 Task: Look for products in the category "Lotion" from Shikai only.
Action: Mouse moved to (752, 262)
Screenshot: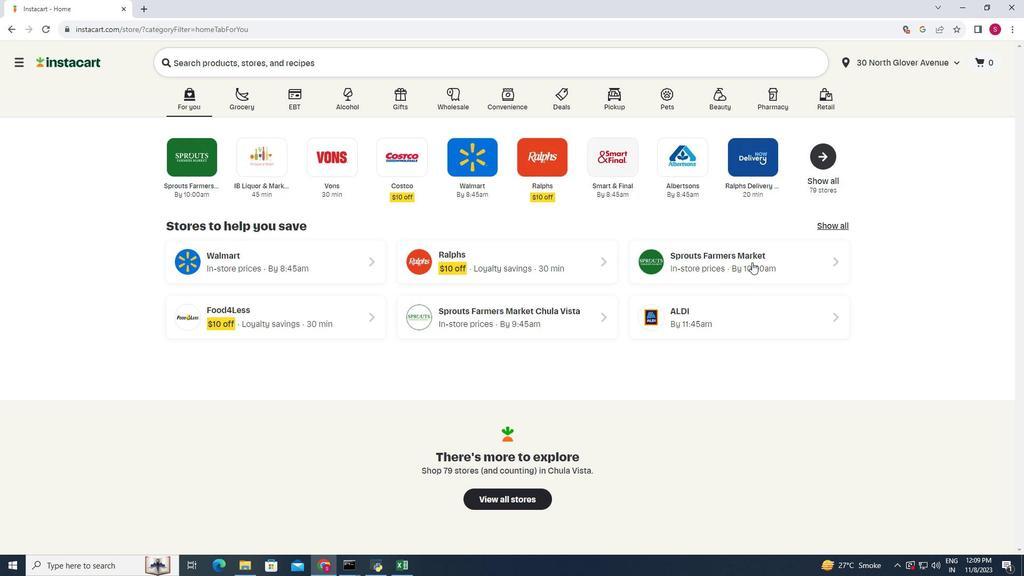 
Action: Mouse pressed left at (752, 262)
Screenshot: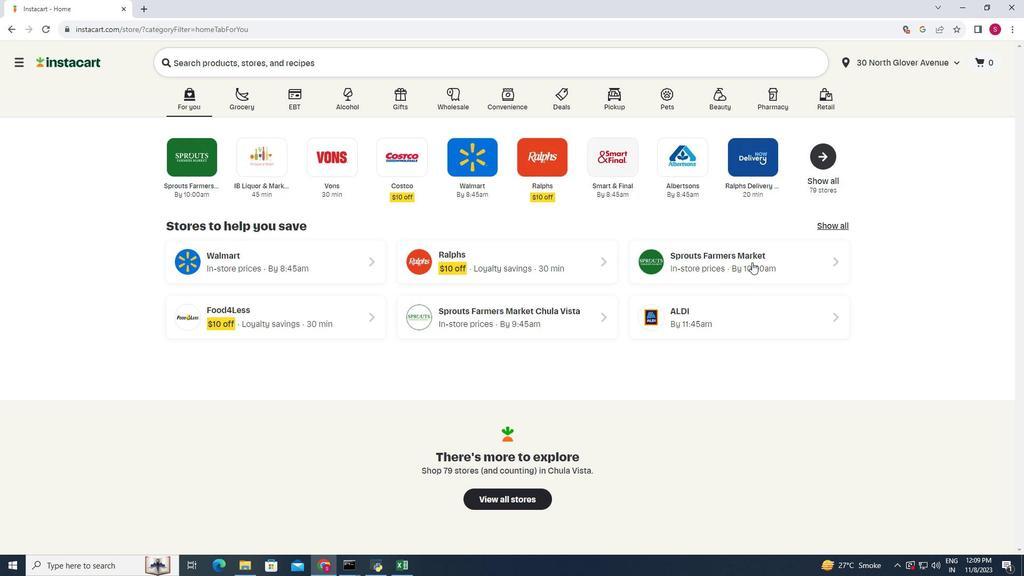 
Action: Mouse moved to (69, 344)
Screenshot: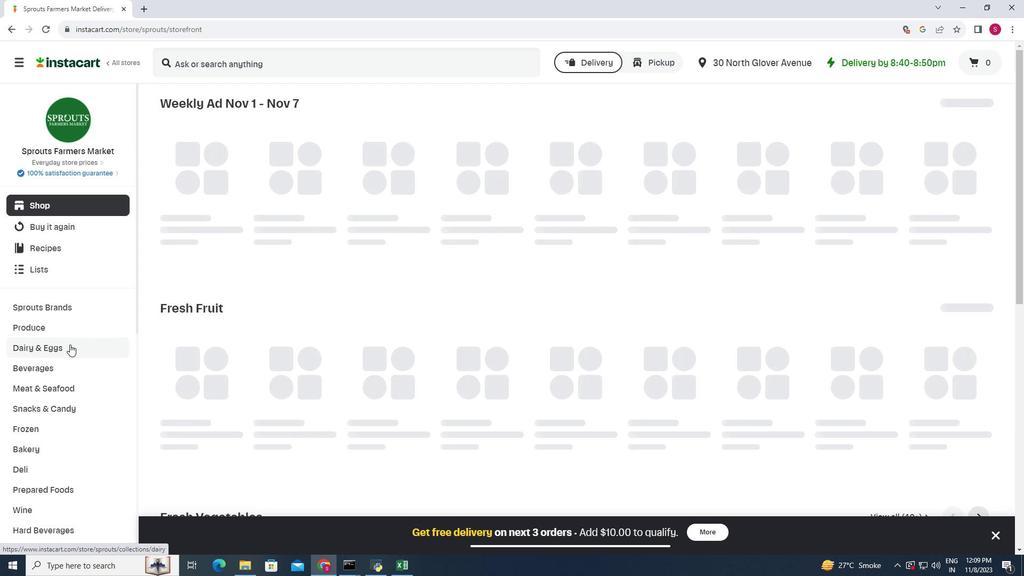 
Action: Mouse scrolled (69, 344) with delta (0, 0)
Screenshot: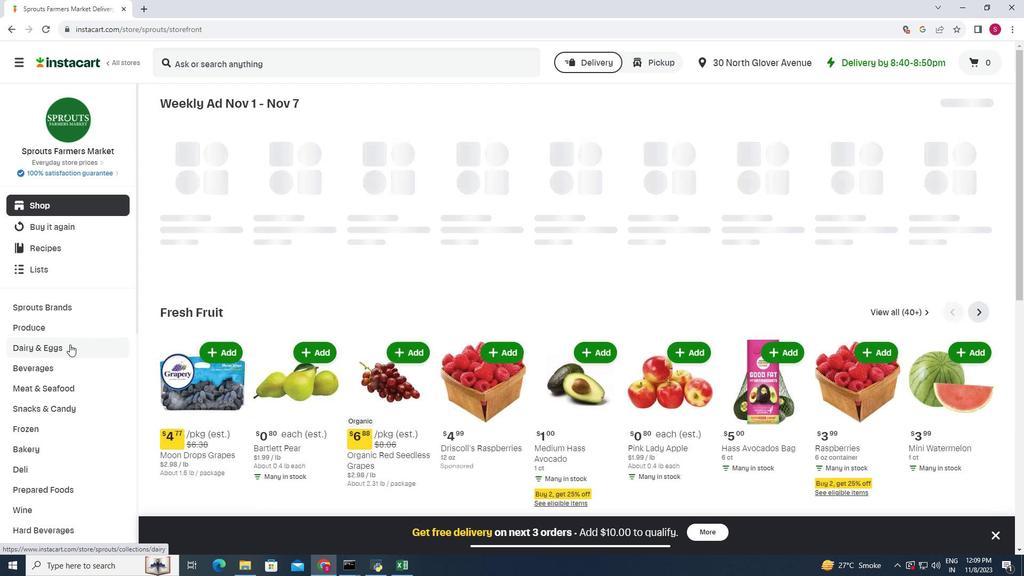 
Action: Mouse moved to (69, 345)
Screenshot: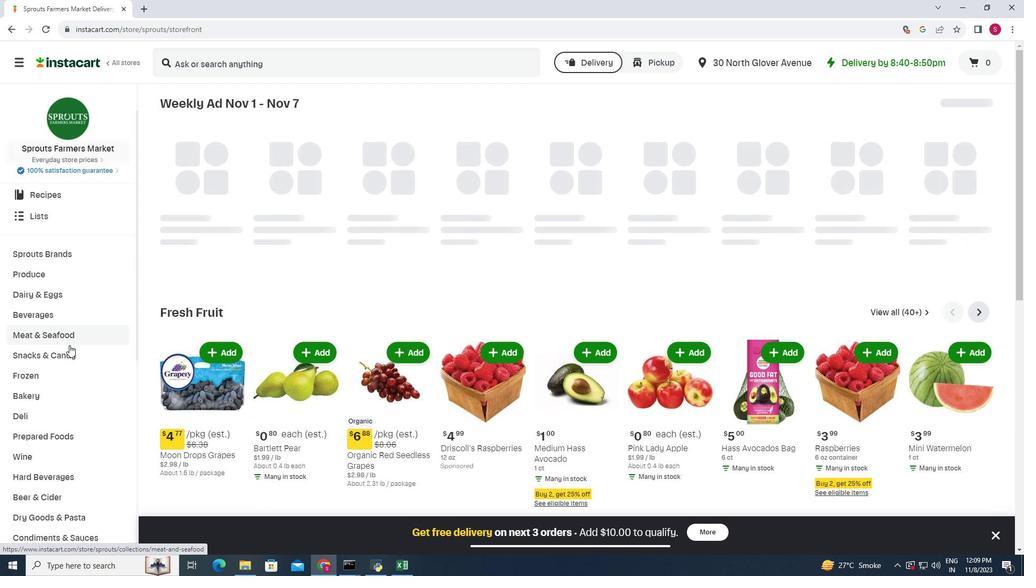 
Action: Mouse scrolled (69, 344) with delta (0, 0)
Screenshot: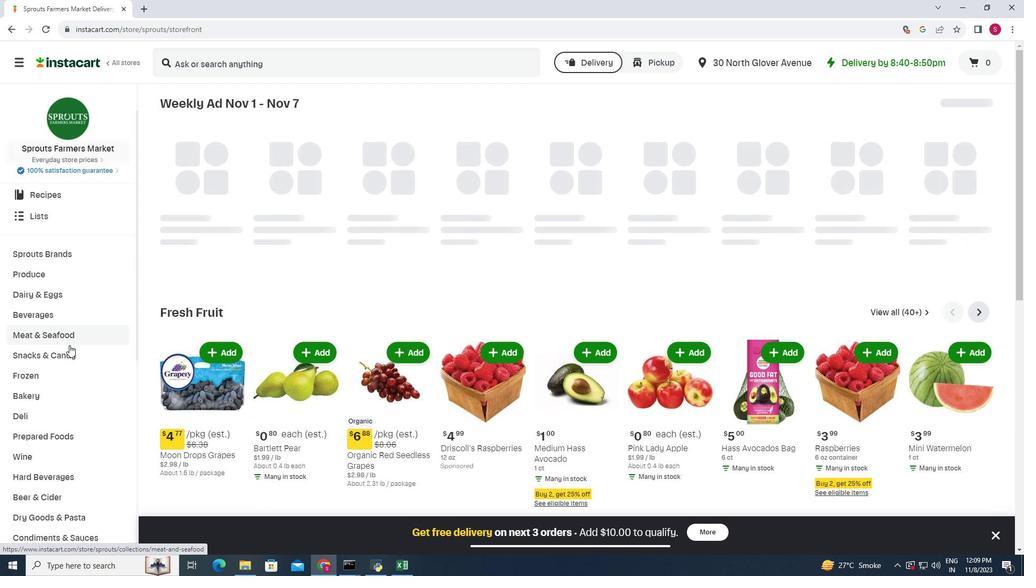 
Action: Mouse moved to (72, 345)
Screenshot: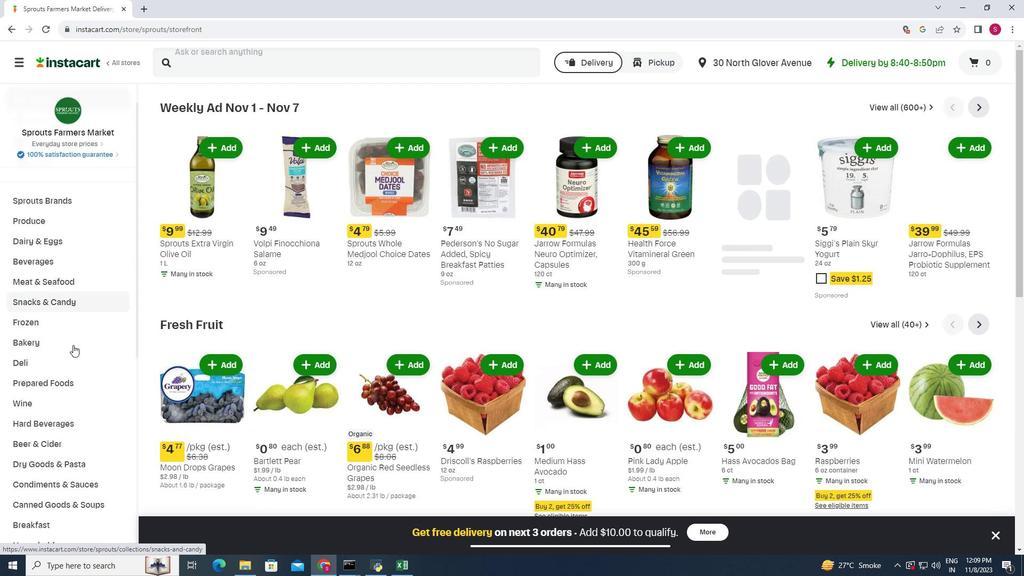 
Action: Mouse scrolled (72, 344) with delta (0, 0)
Screenshot: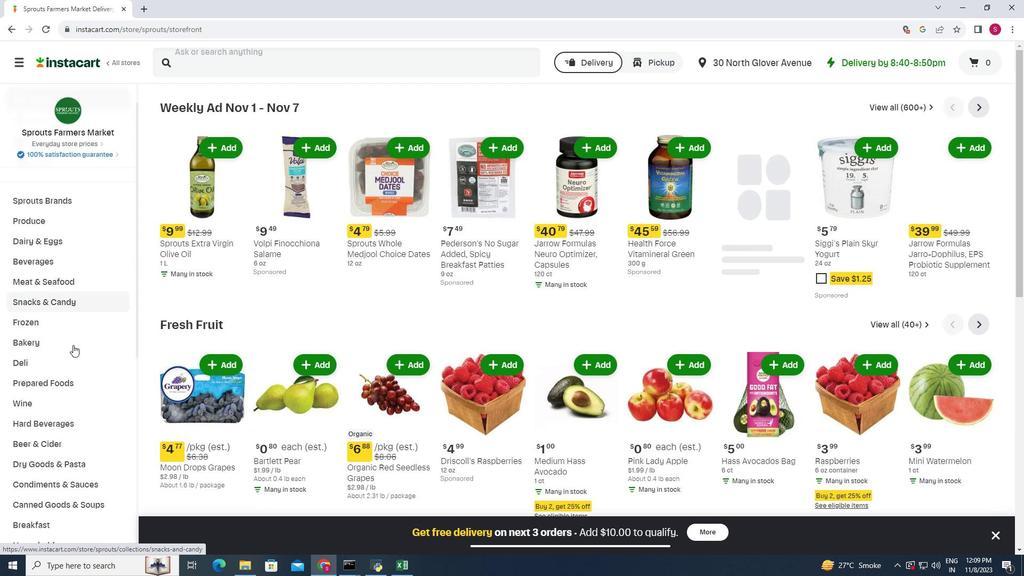 
Action: Mouse moved to (80, 330)
Screenshot: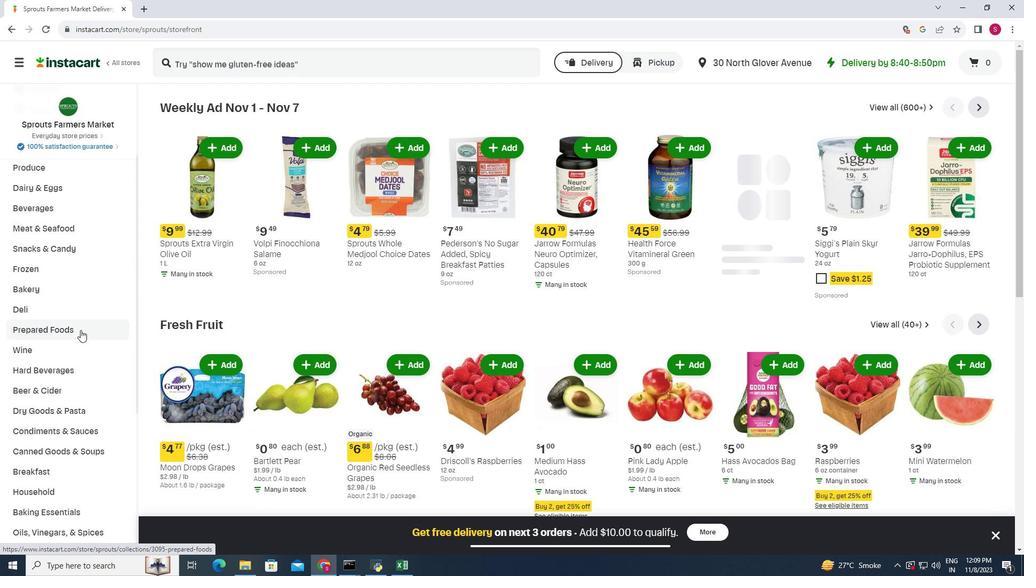 
Action: Mouse scrolled (80, 329) with delta (0, 0)
Screenshot: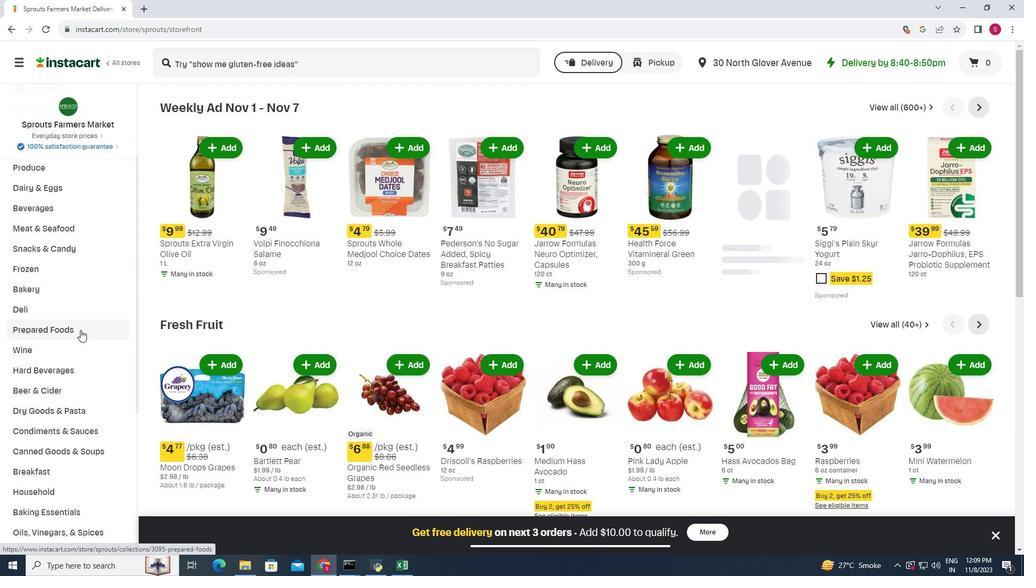 
Action: Mouse moved to (81, 330)
Screenshot: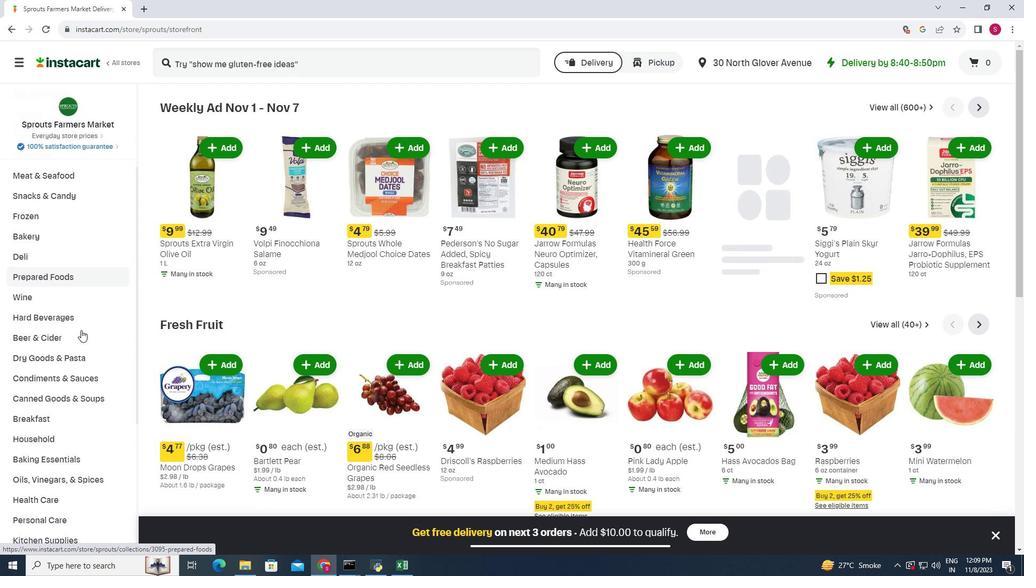 
Action: Mouse scrolled (81, 329) with delta (0, 0)
Screenshot: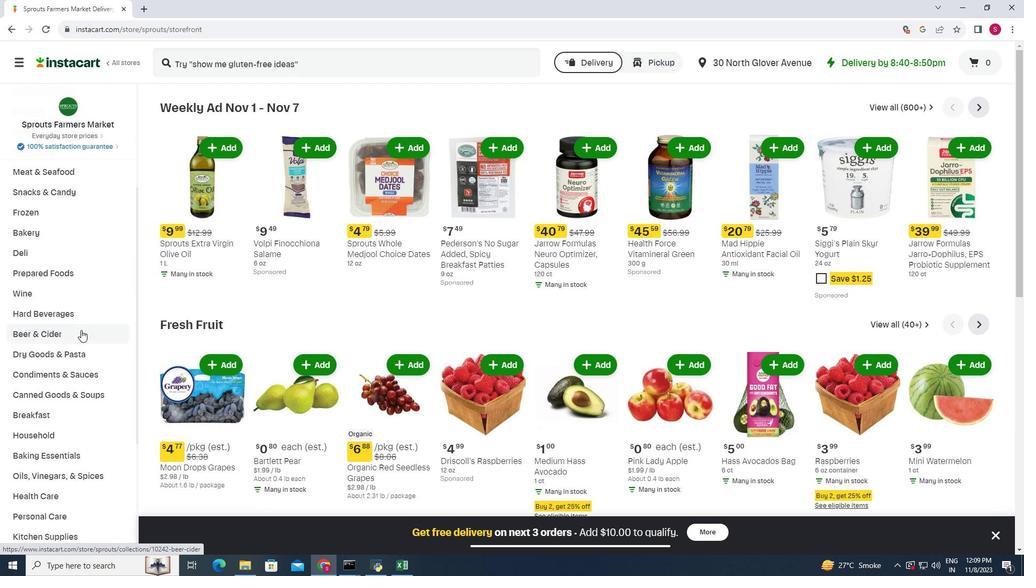 
Action: Mouse moved to (49, 464)
Screenshot: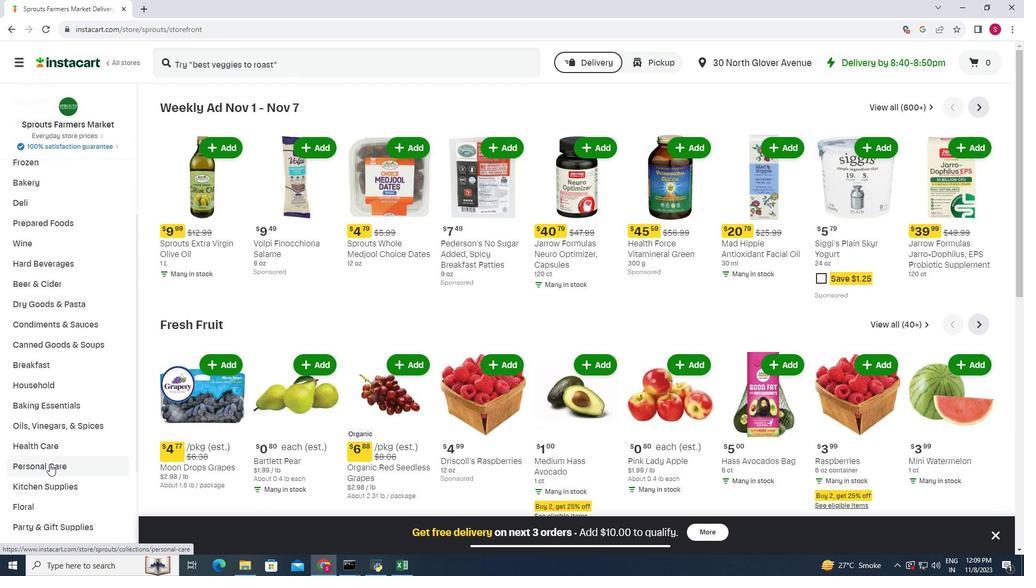 
Action: Mouse pressed left at (49, 464)
Screenshot: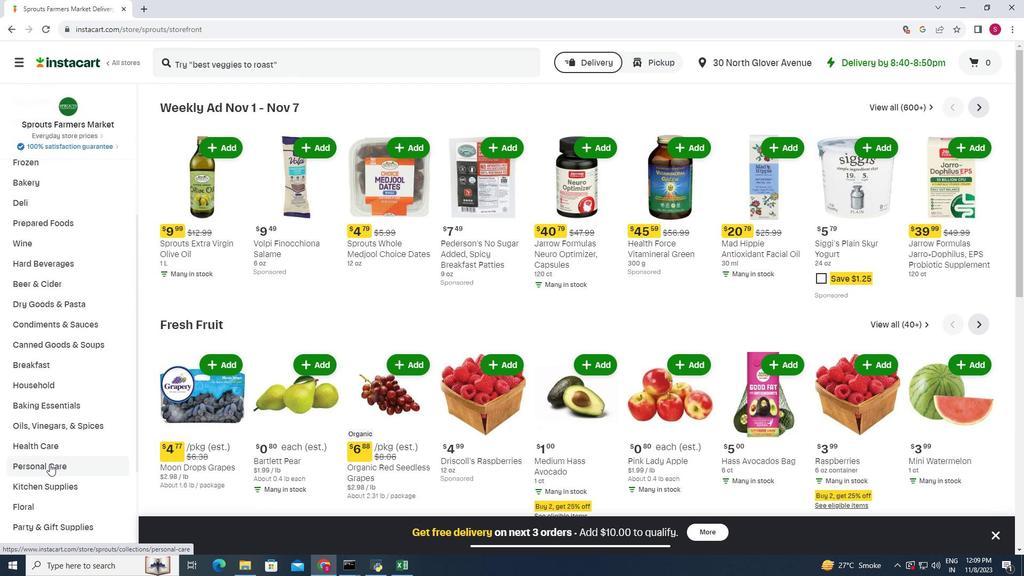 
Action: Mouse moved to (272, 134)
Screenshot: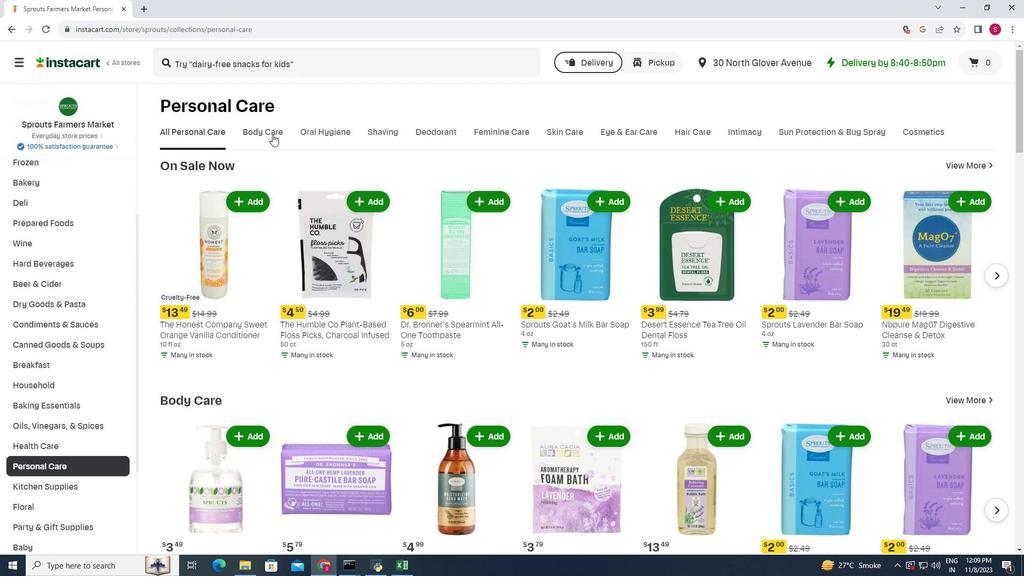 
Action: Mouse pressed left at (272, 134)
Screenshot: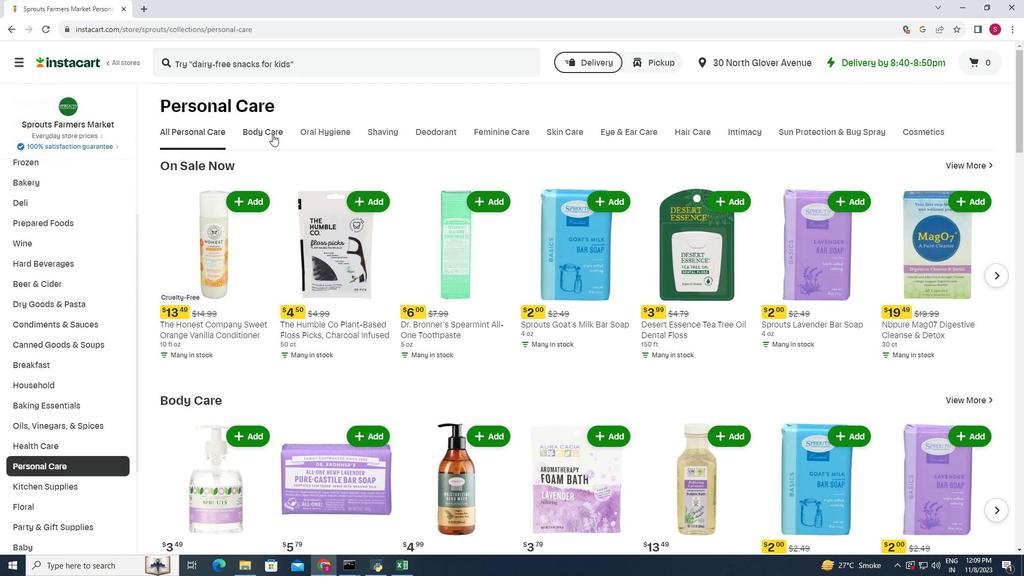
Action: Mouse moved to (440, 170)
Screenshot: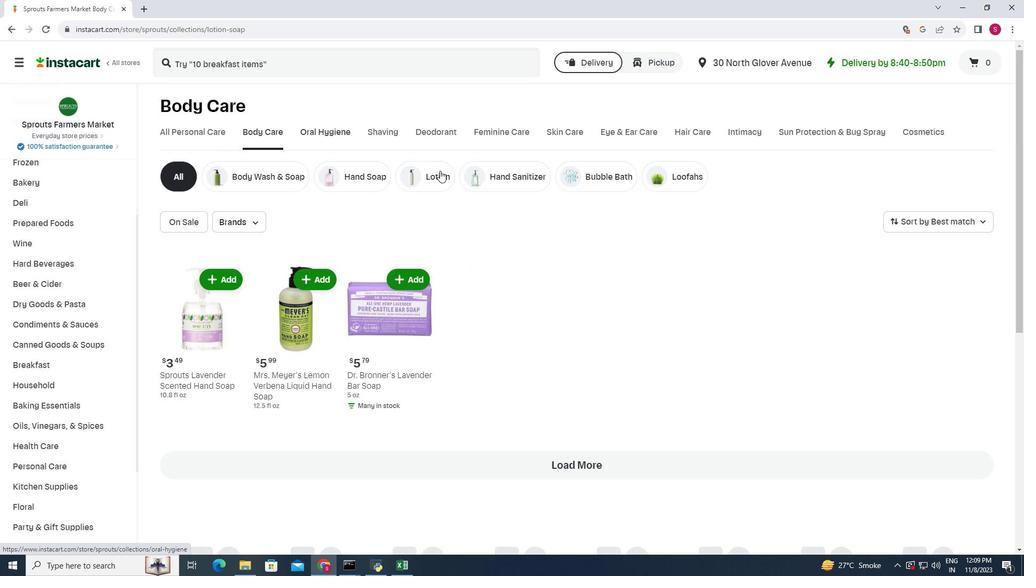 
Action: Mouse pressed left at (440, 170)
Screenshot: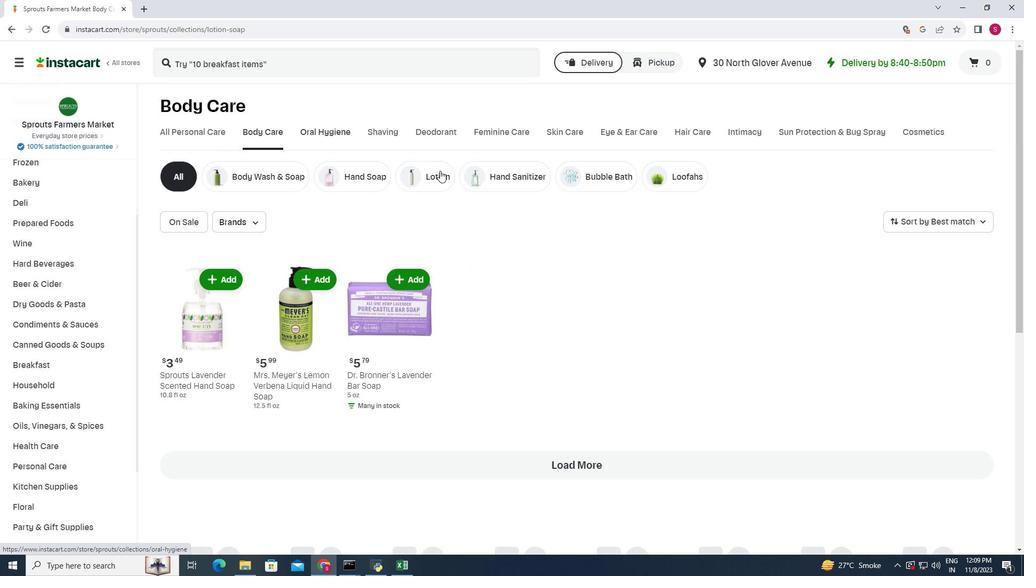 
Action: Mouse moved to (254, 220)
Screenshot: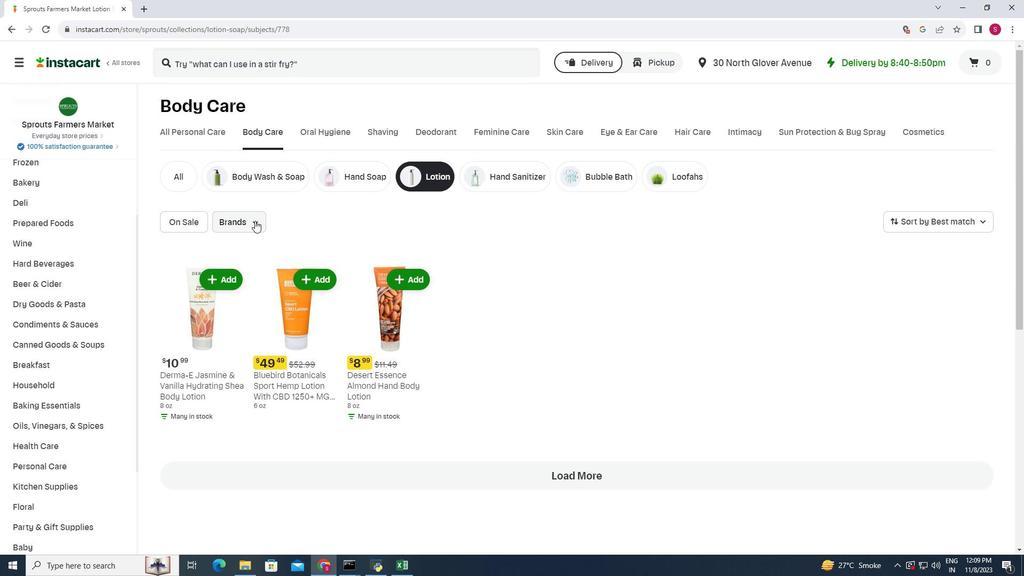 
Action: Mouse pressed left at (254, 220)
Screenshot: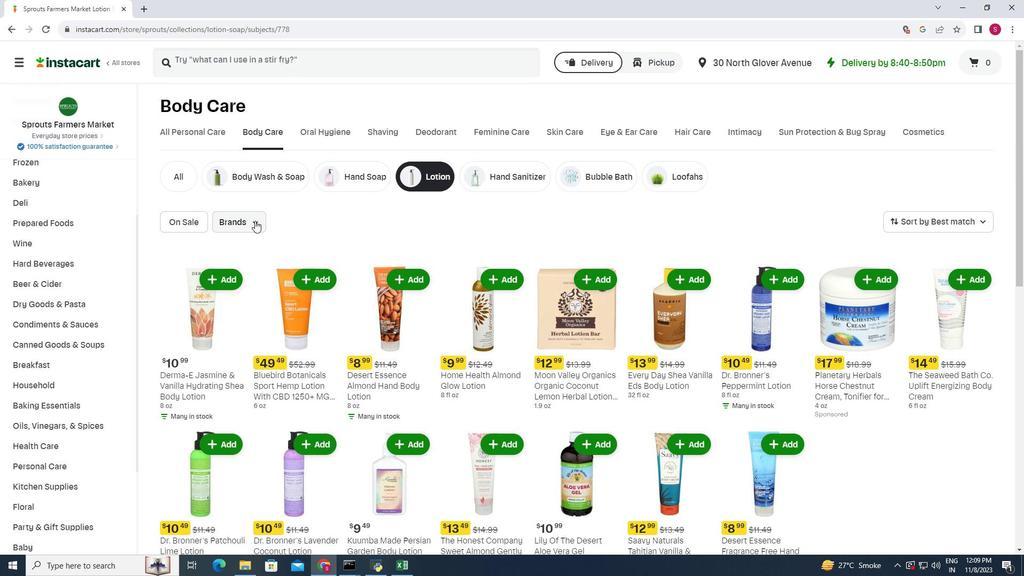 
Action: Mouse moved to (248, 271)
Screenshot: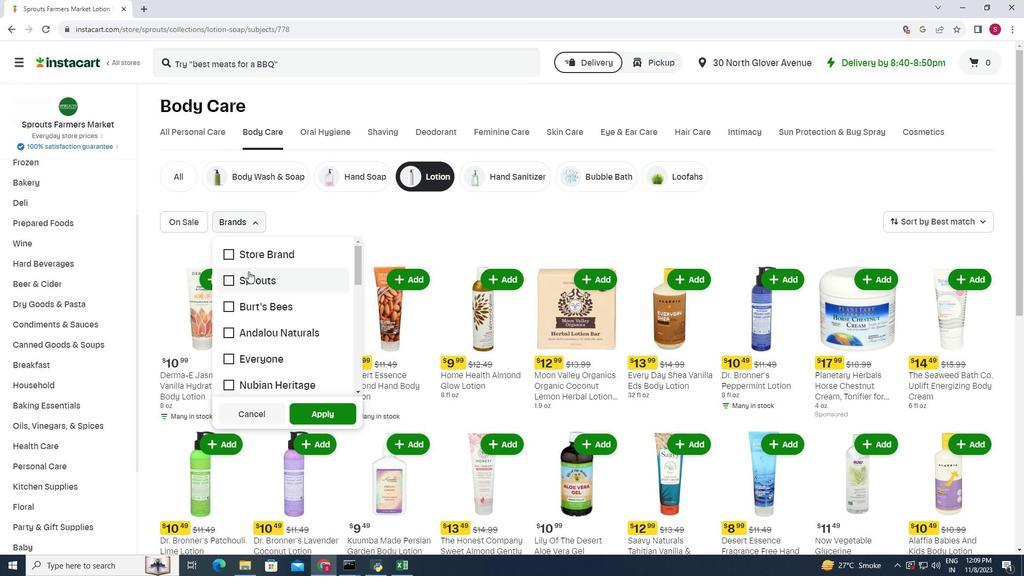 
Action: Mouse scrolled (248, 270) with delta (0, 0)
Screenshot: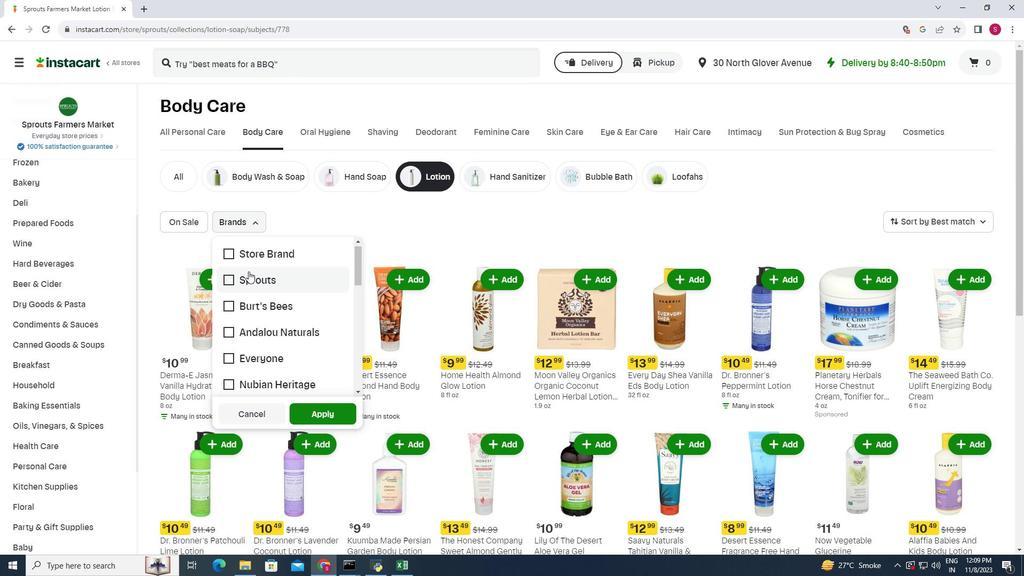 
Action: Mouse scrolled (248, 270) with delta (0, 0)
Screenshot: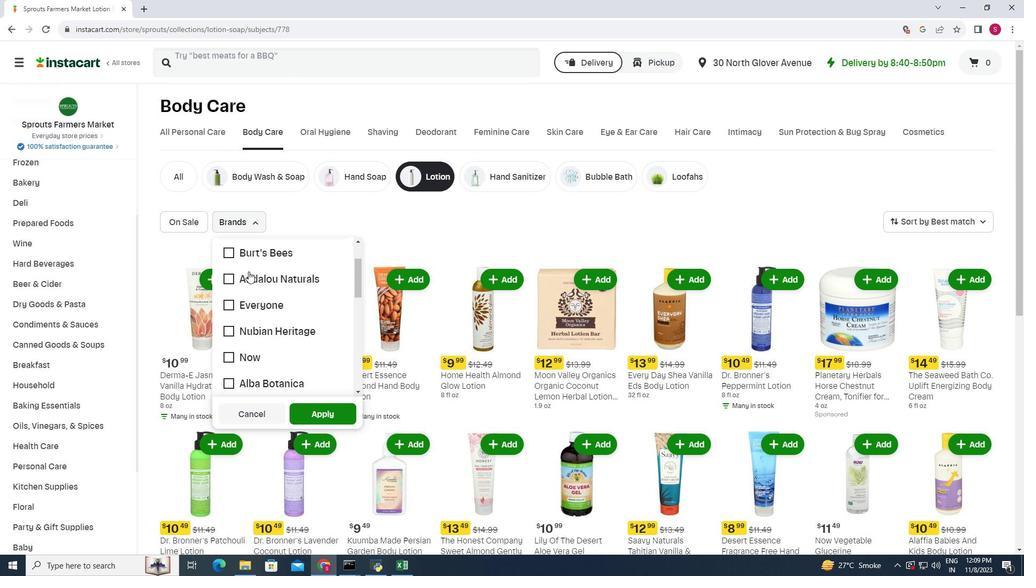 
Action: Mouse scrolled (248, 270) with delta (0, 0)
Screenshot: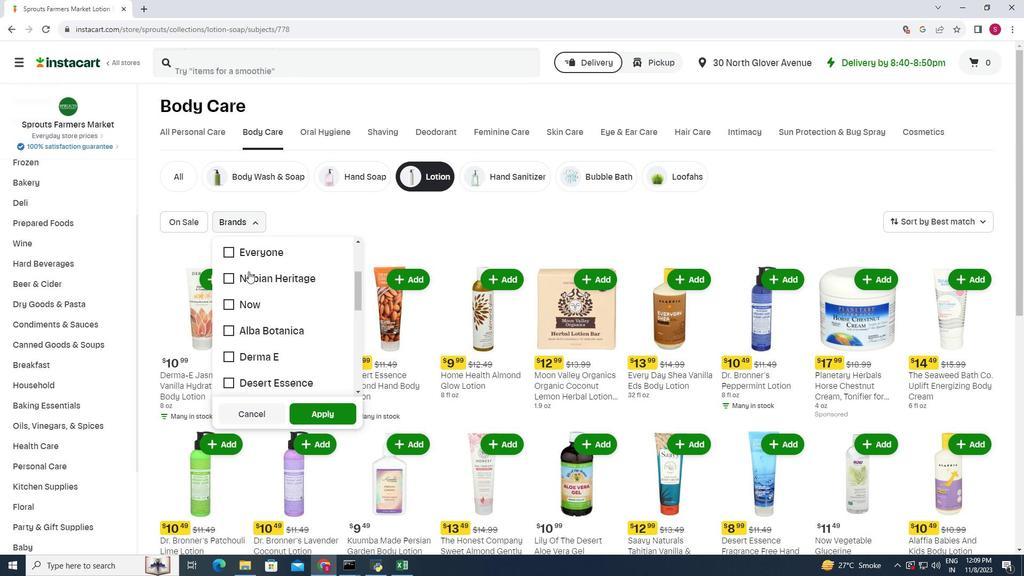 
Action: Mouse scrolled (248, 270) with delta (0, 0)
Screenshot: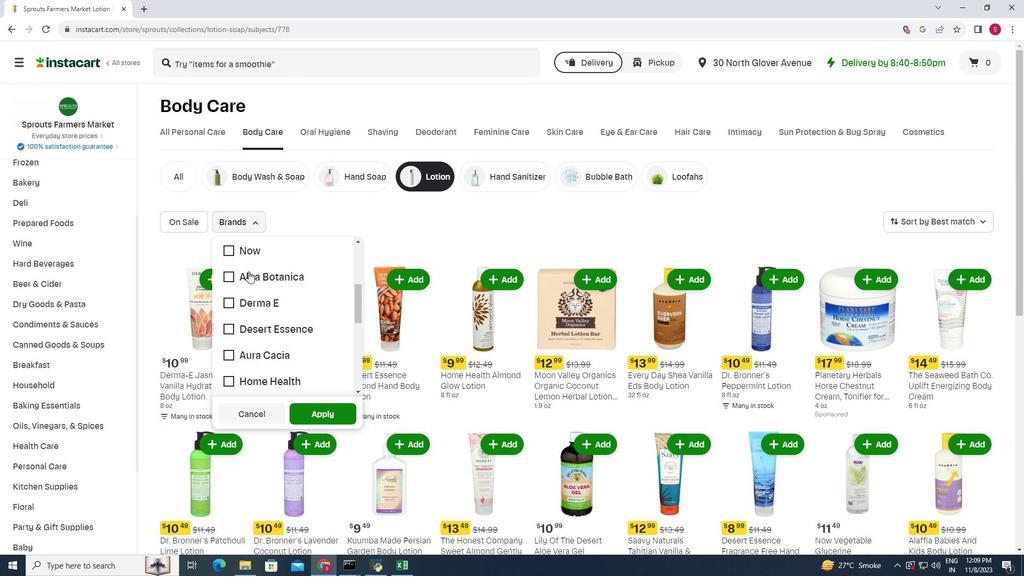 
Action: Mouse scrolled (248, 270) with delta (0, 0)
Screenshot: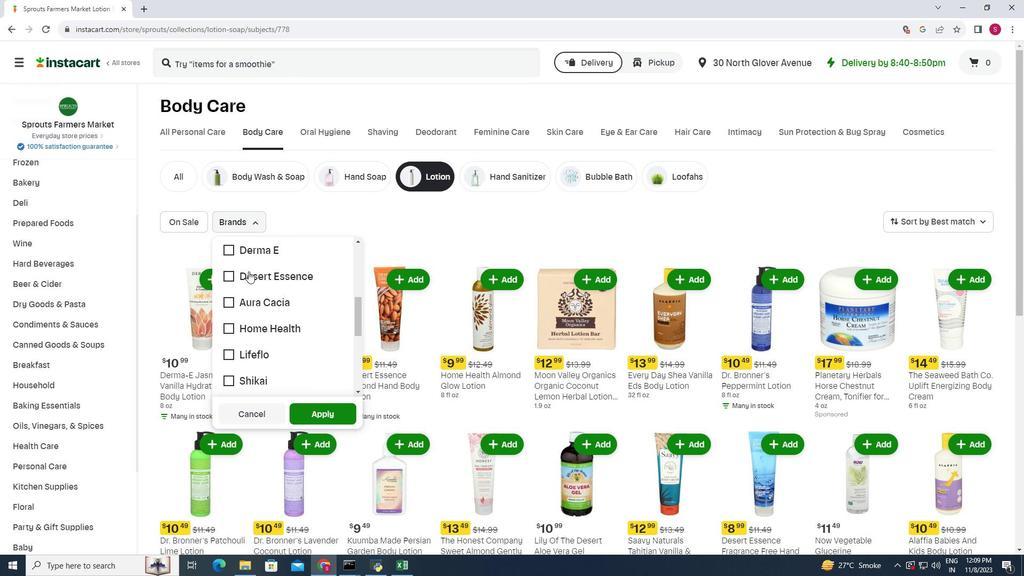 
Action: Mouse moved to (259, 325)
Screenshot: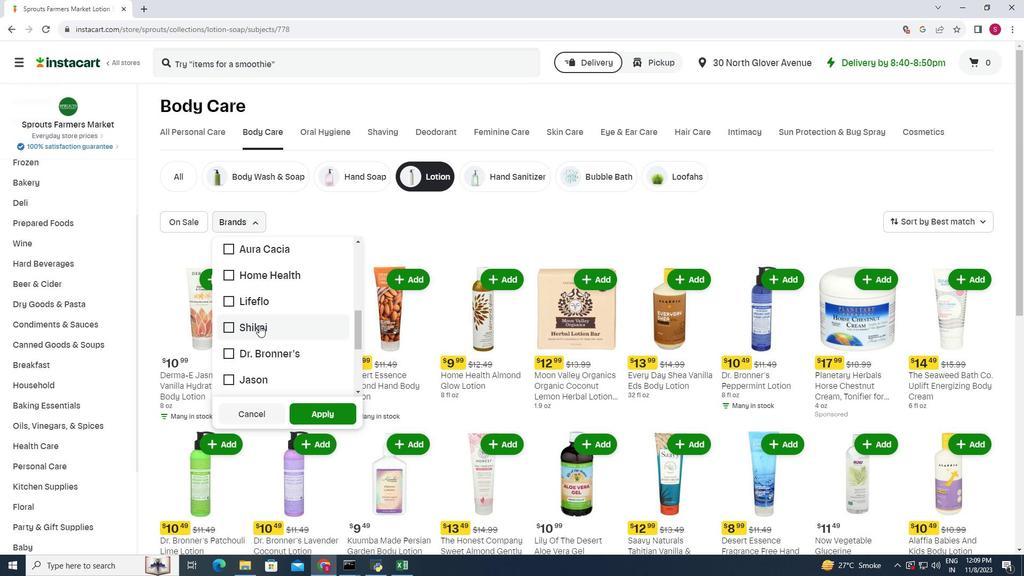 
Action: Mouse pressed left at (259, 325)
Screenshot: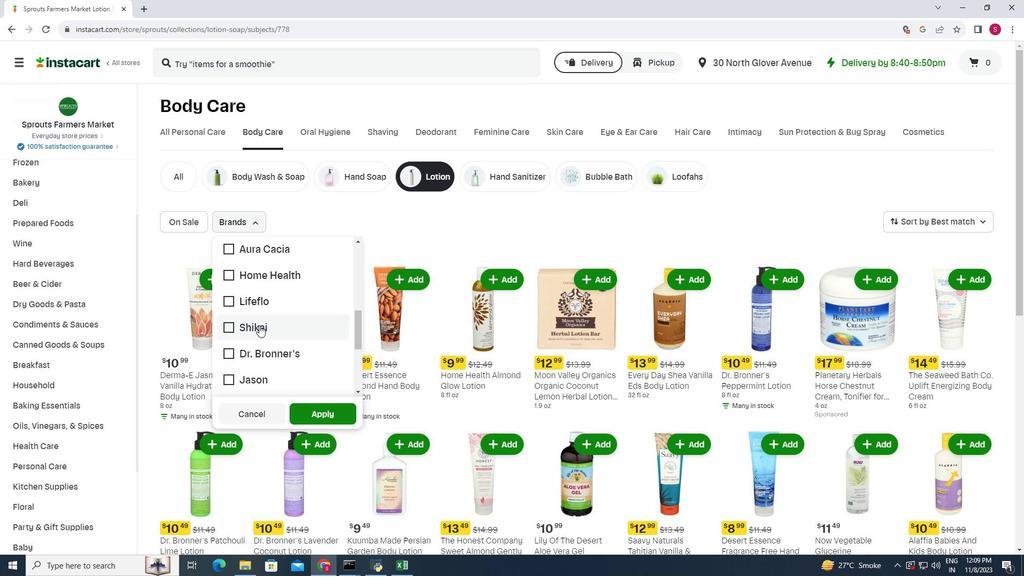 
Action: Mouse moved to (308, 403)
Screenshot: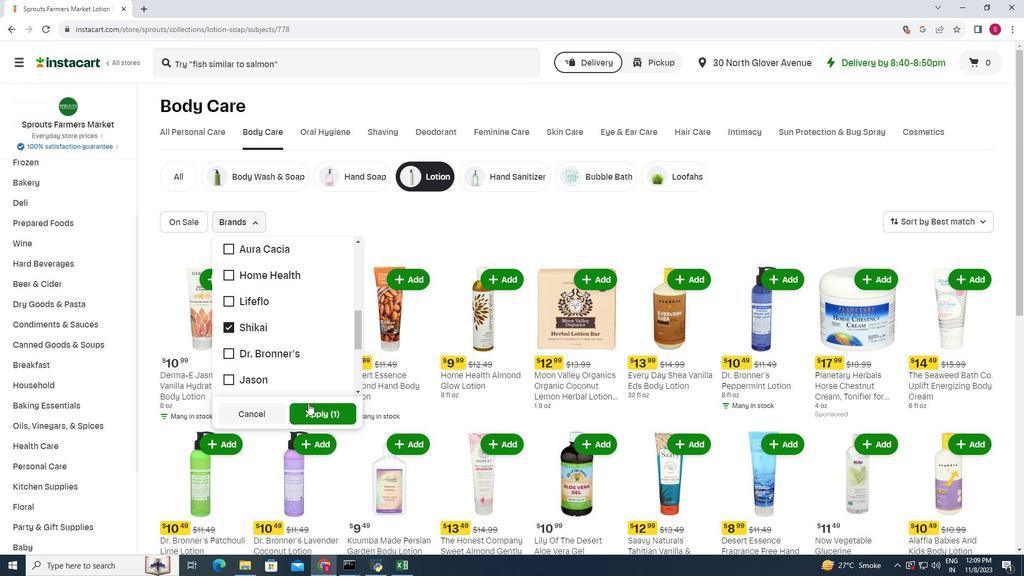 
Action: Mouse pressed left at (308, 403)
Screenshot: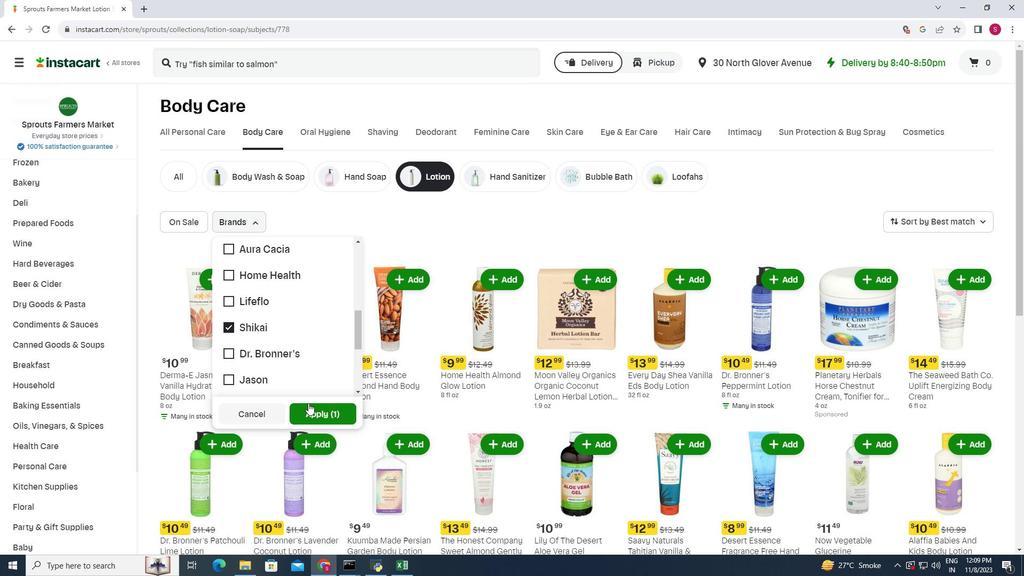 
Action: Mouse moved to (438, 237)
Screenshot: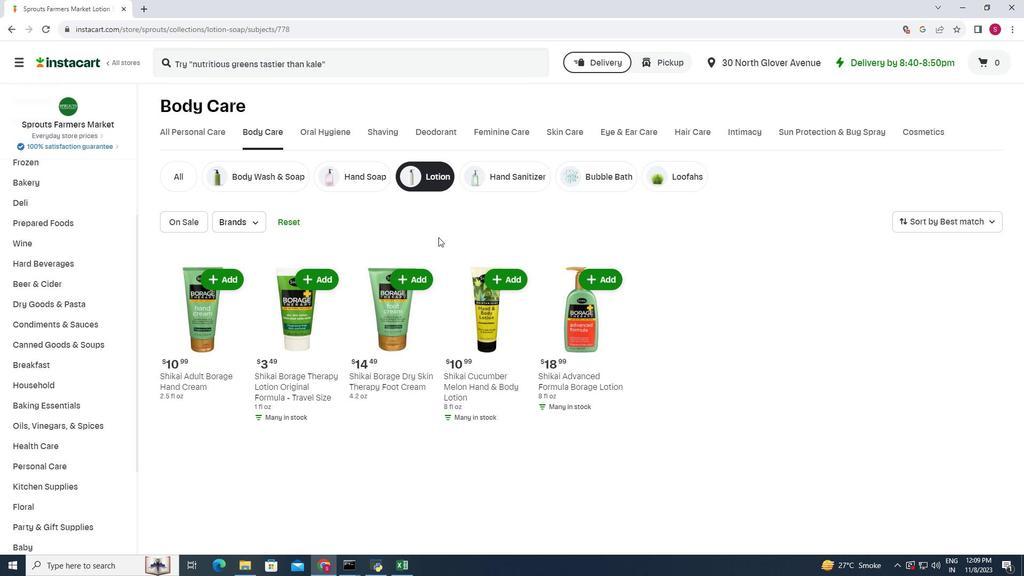 
